 Task: Set the FEC code rate for Cable and satellite reception parameters to 3/4.
Action: Mouse moved to (113, 15)
Screenshot: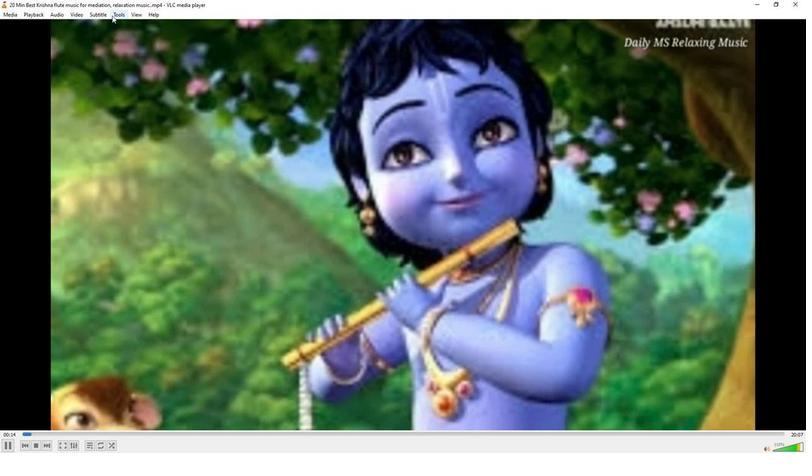 
Action: Mouse pressed left at (113, 15)
Screenshot: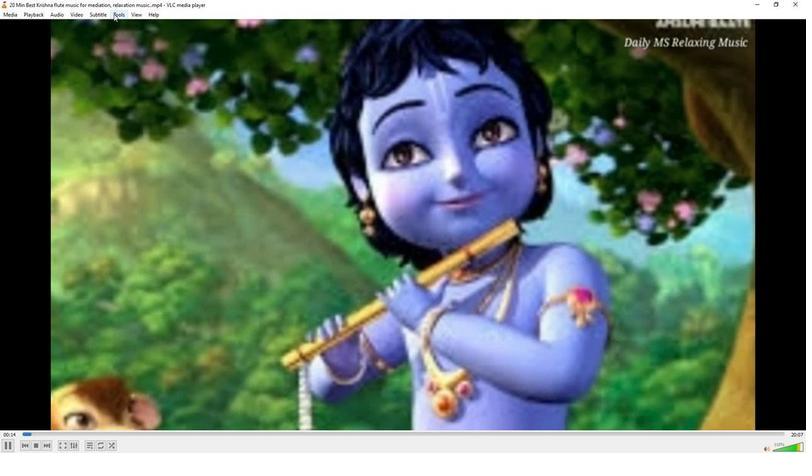 
Action: Mouse moved to (119, 112)
Screenshot: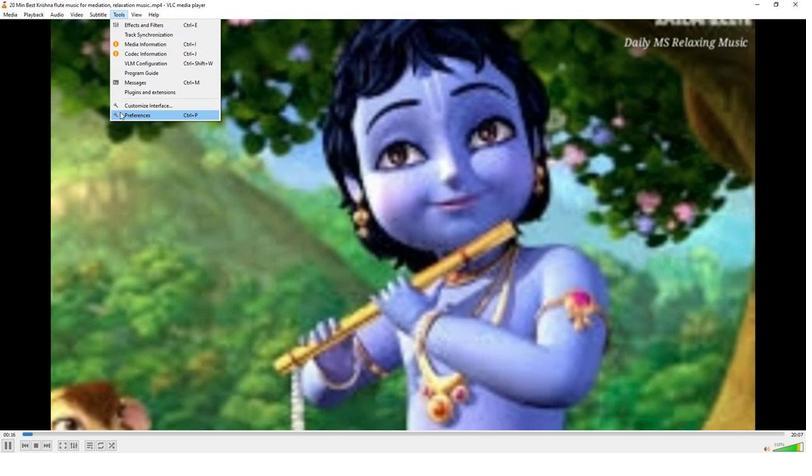 
Action: Mouse pressed left at (119, 112)
Screenshot: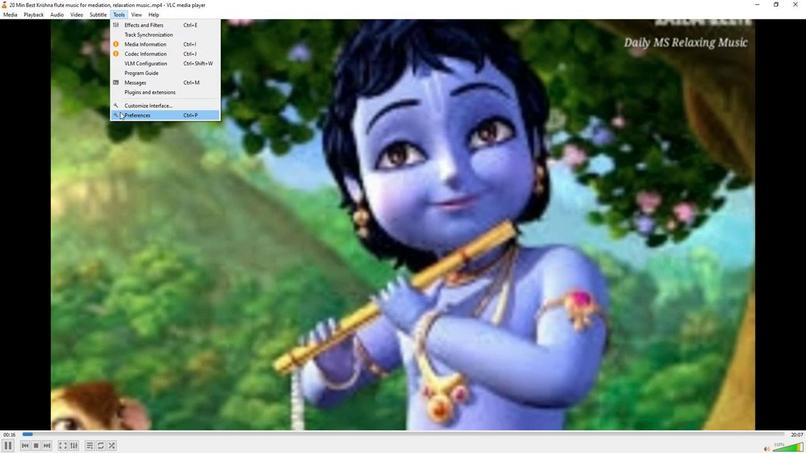 
Action: Mouse moved to (267, 367)
Screenshot: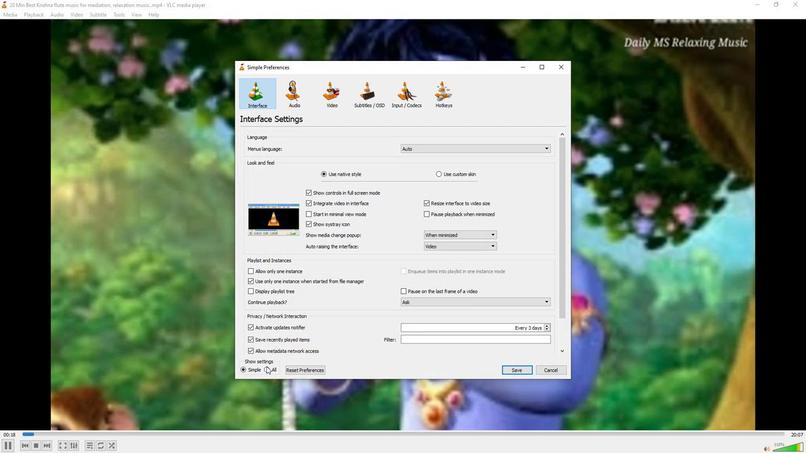 
Action: Mouse pressed left at (267, 367)
Screenshot: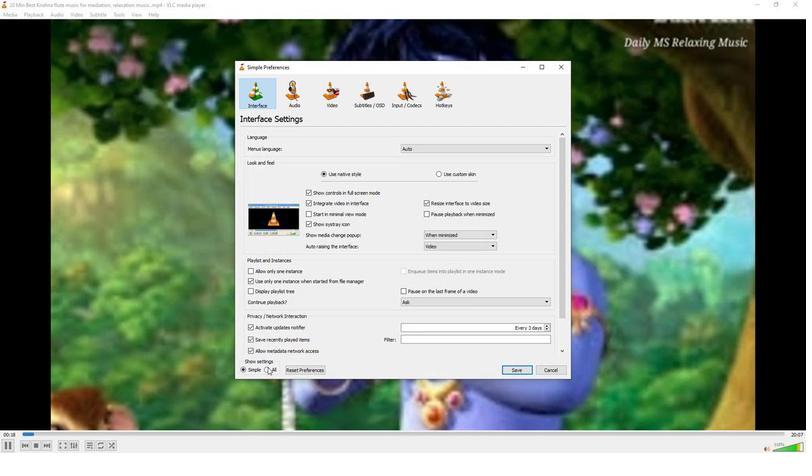 
Action: Mouse moved to (257, 231)
Screenshot: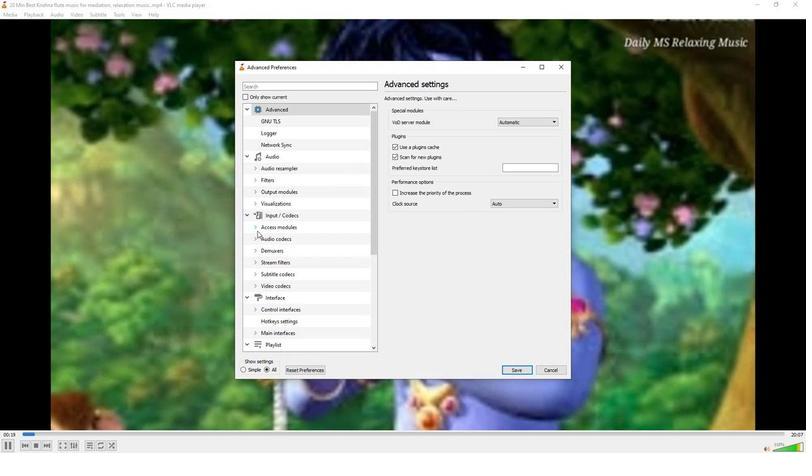 
Action: Mouse pressed left at (257, 231)
Screenshot: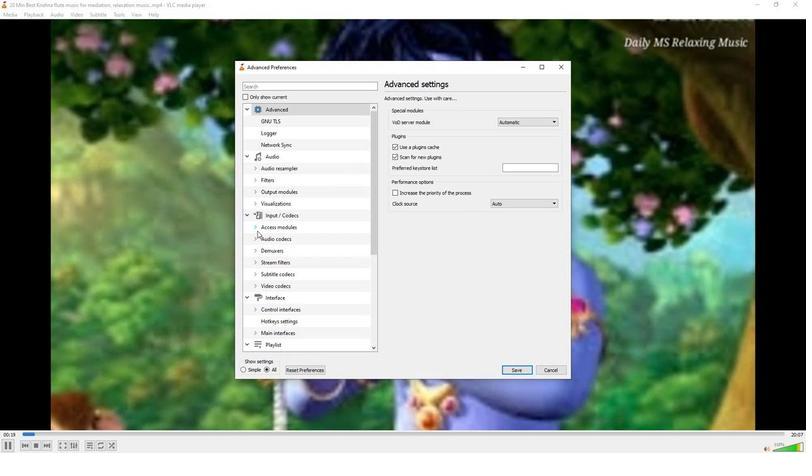 
Action: Mouse moved to (271, 297)
Screenshot: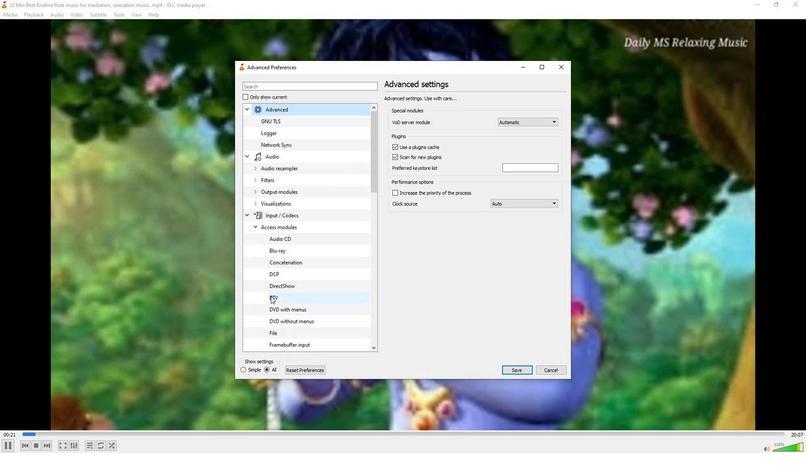 
Action: Mouse pressed left at (271, 297)
Screenshot: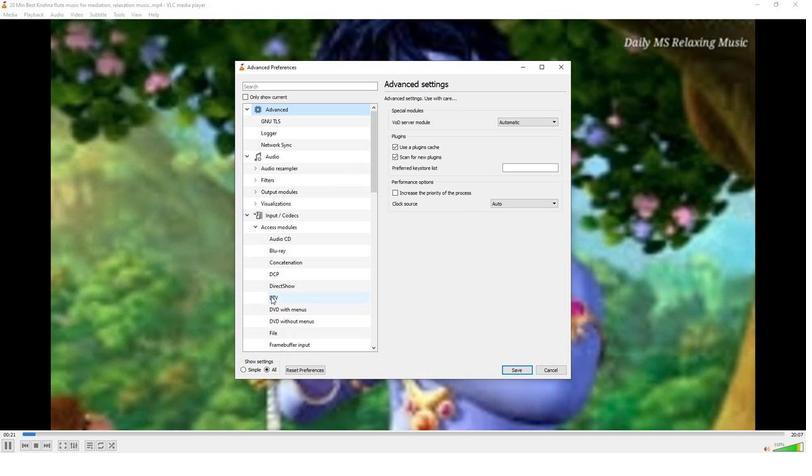 
Action: Mouse moved to (458, 263)
Screenshot: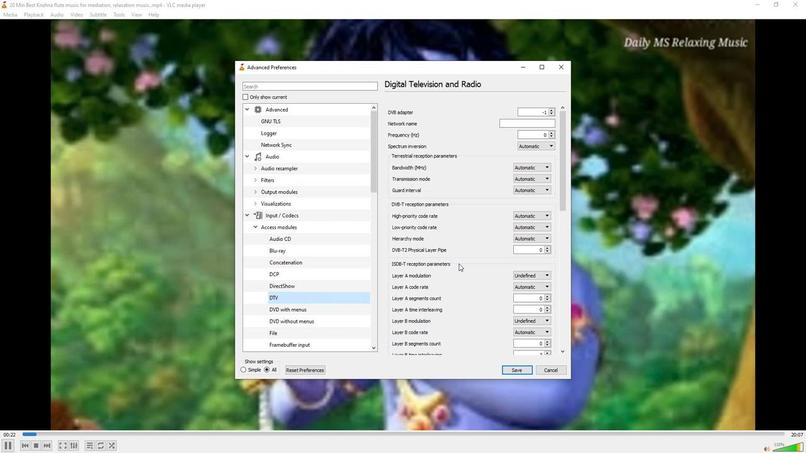 
Action: Mouse scrolled (458, 263) with delta (0, 0)
Screenshot: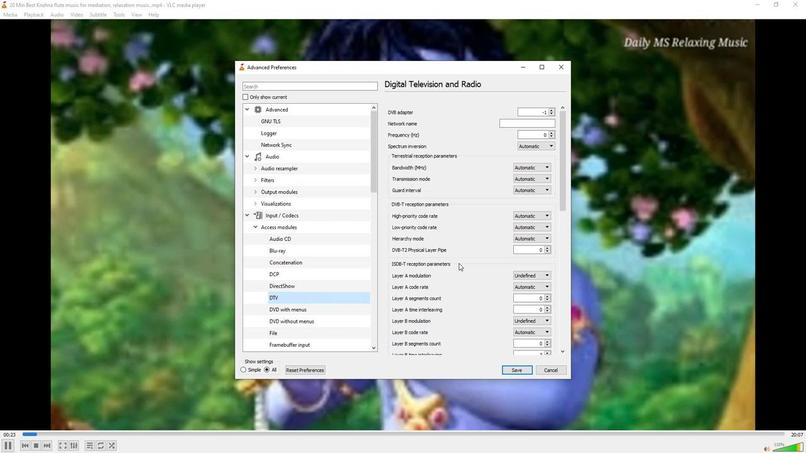 
Action: Mouse scrolled (458, 263) with delta (0, 0)
Screenshot: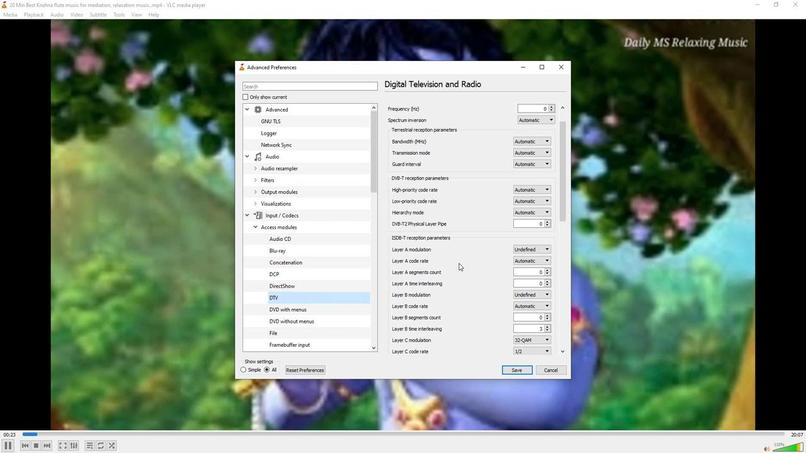
Action: Mouse scrolled (458, 263) with delta (0, 0)
Screenshot: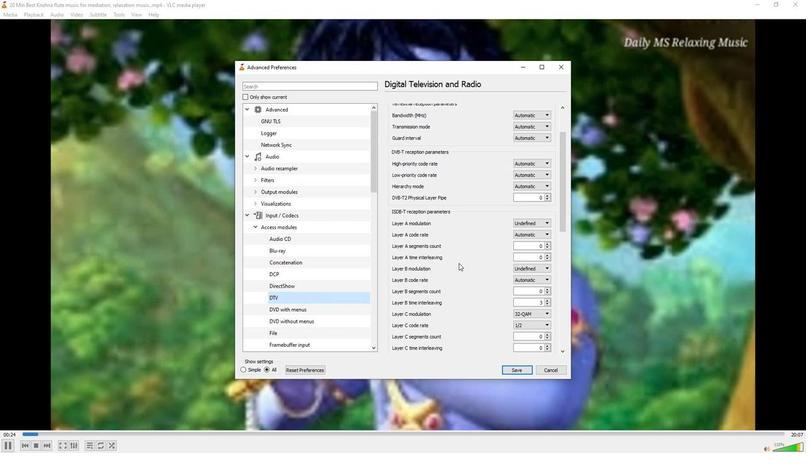 
Action: Mouse scrolled (458, 263) with delta (0, 0)
Screenshot: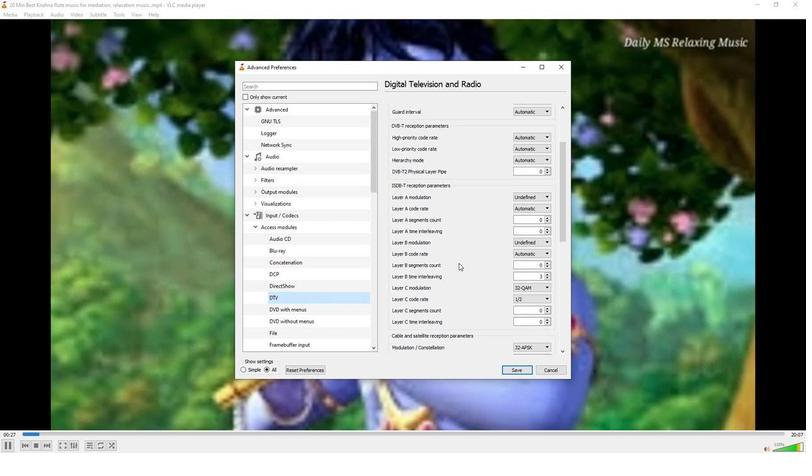 
Action: Mouse scrolled (458, 263) with delta (0, 0)
Screenshot: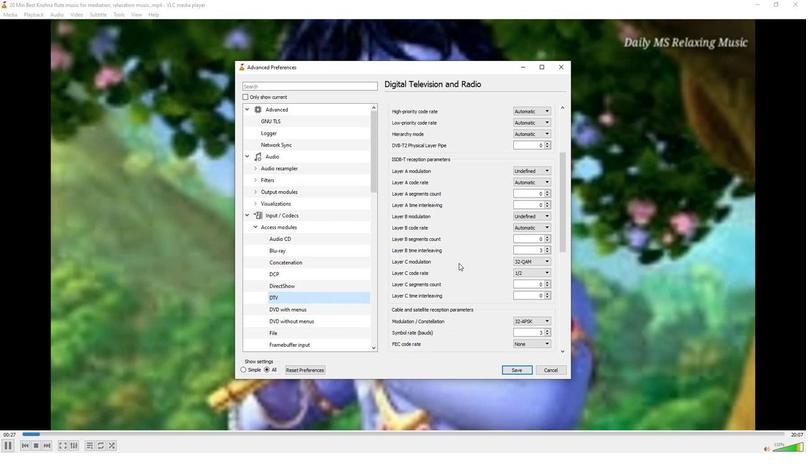
Action: Mouse scrolled (458, 263) with delta (0, 0)
Screenshot: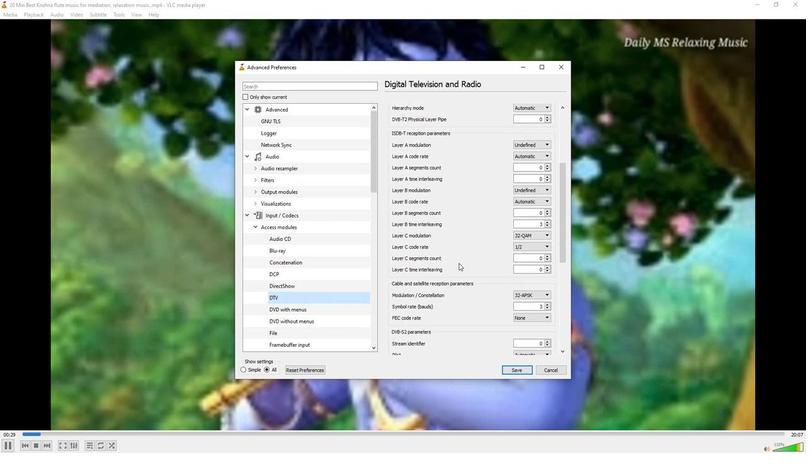 
Action: Mouse moved to (533, 295)
Screenshot: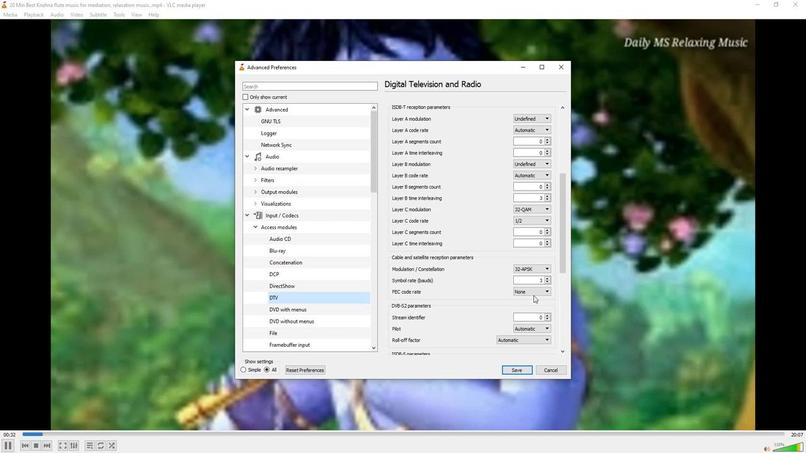 
Action: Mouse pressed left at (533, 295)
Screenshot: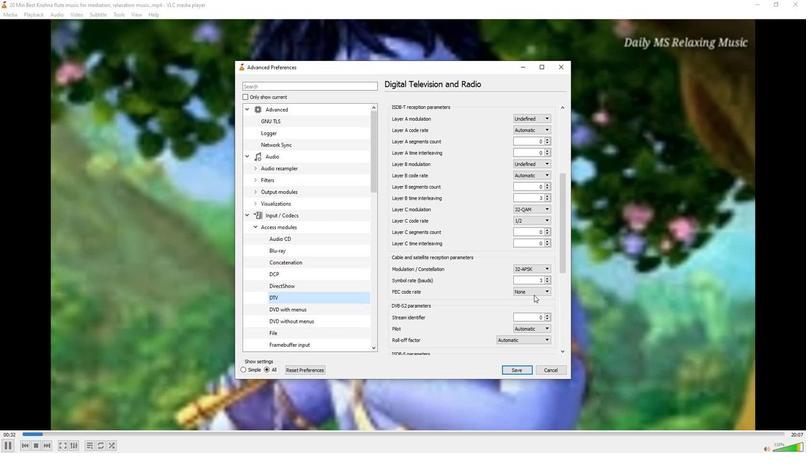 
Action: Mouse moved to (530, 325)
Screenshot: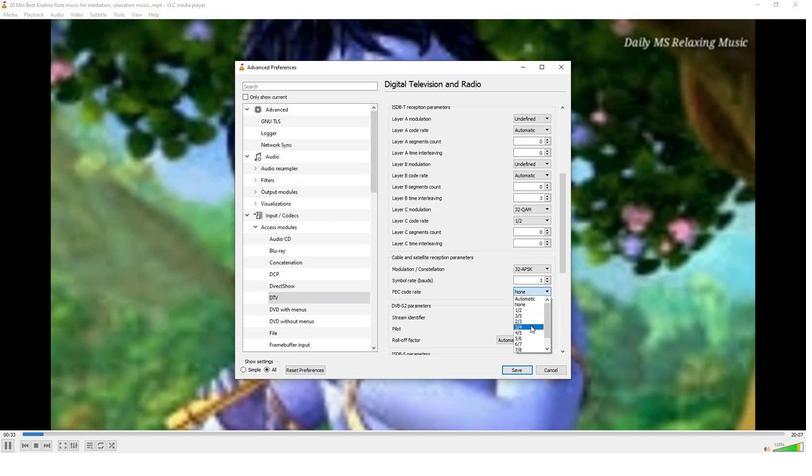 
Action: Mouse pressed left at (530, 325)
Screenshot: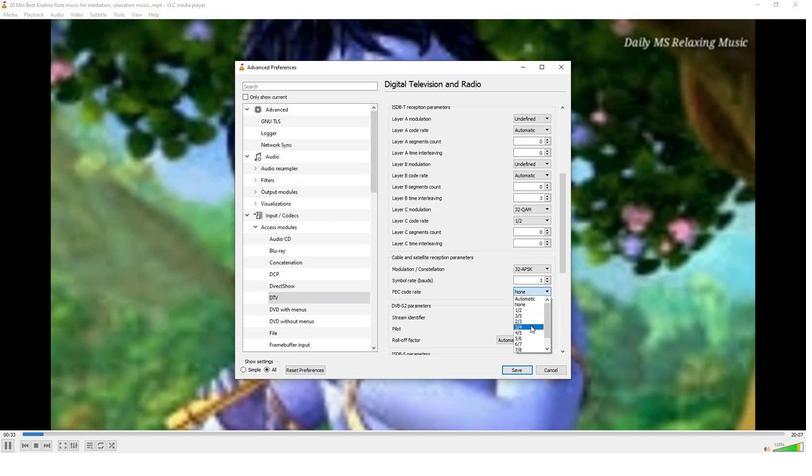 
Action: Mouse moved to (421, 293)
Screenshot: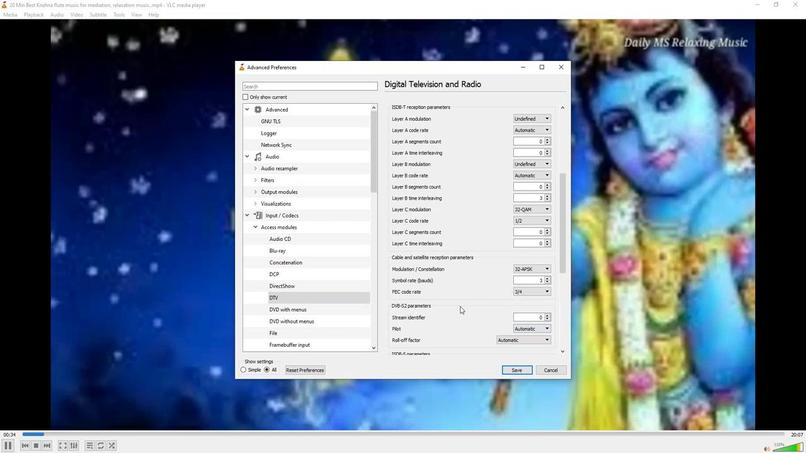 
